 Task: Move the task Implement a new virtual private network (VPN) system for a company to the section Done in the project AgileMastery and filter the tasks in the project by Due next week
Action: Mouse moved to (96, 367)
Screenshot: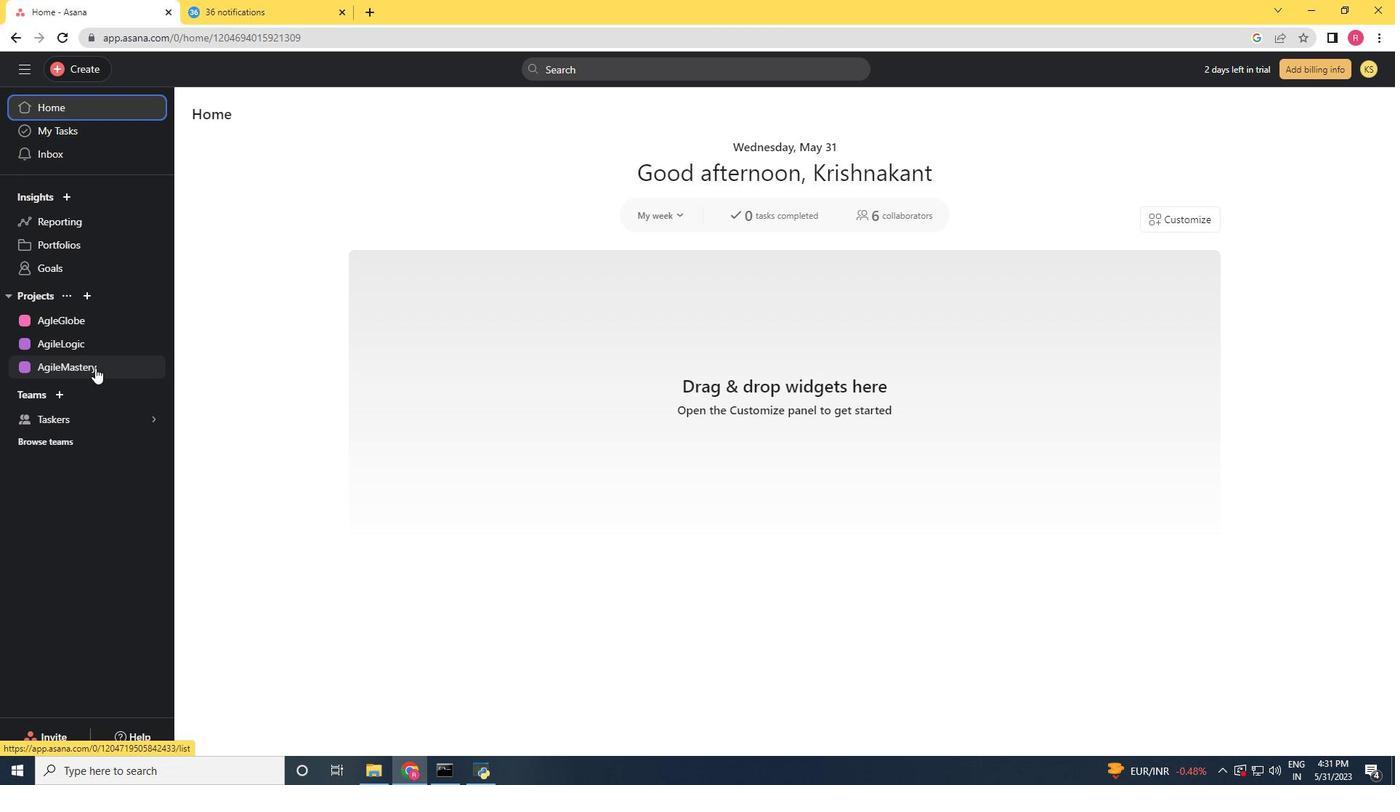 
Action: Mouse pressed left at (96, 367)
Screenshot: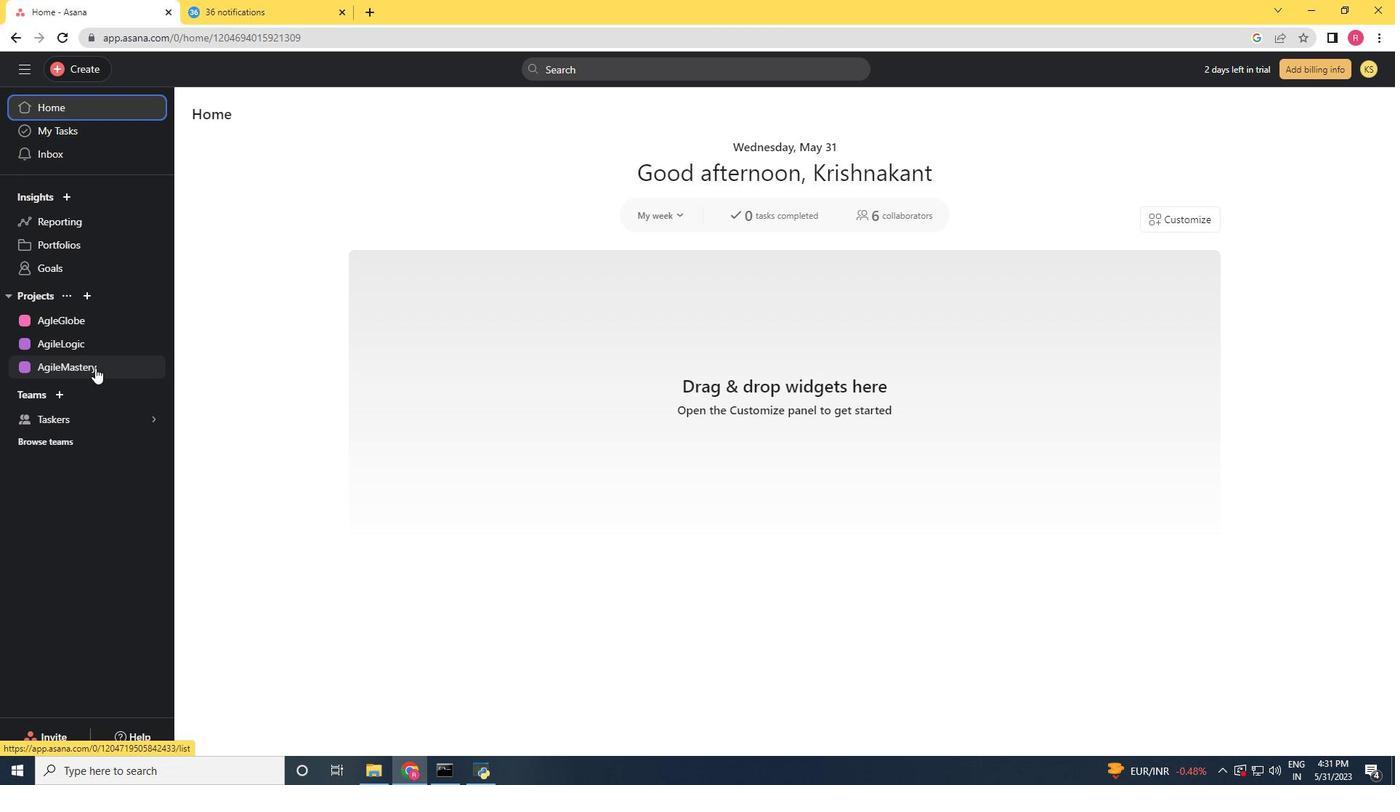 
Action: Mouse moved to (864, 265)
Screenshot: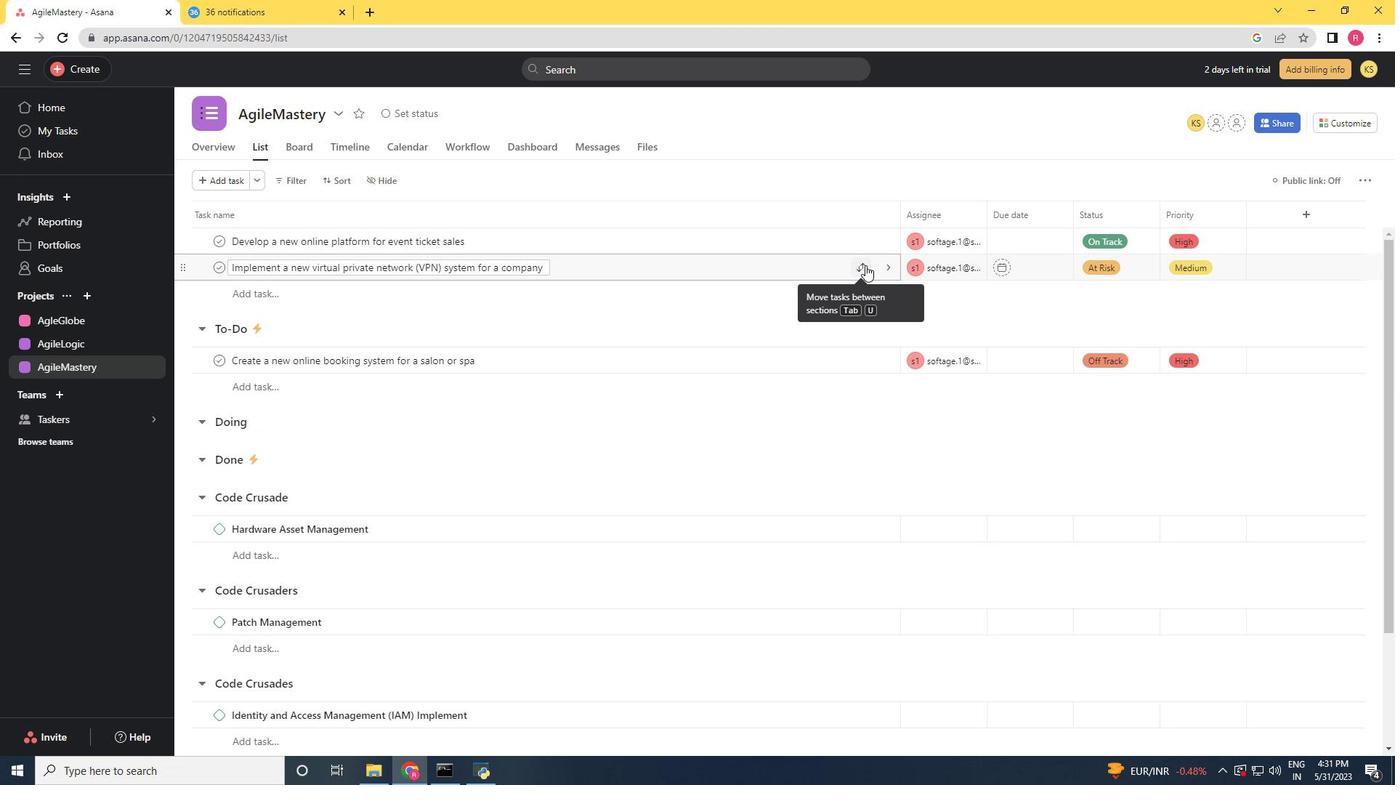 
Action: Mouse pressed left at (864, 265)
Screenshot: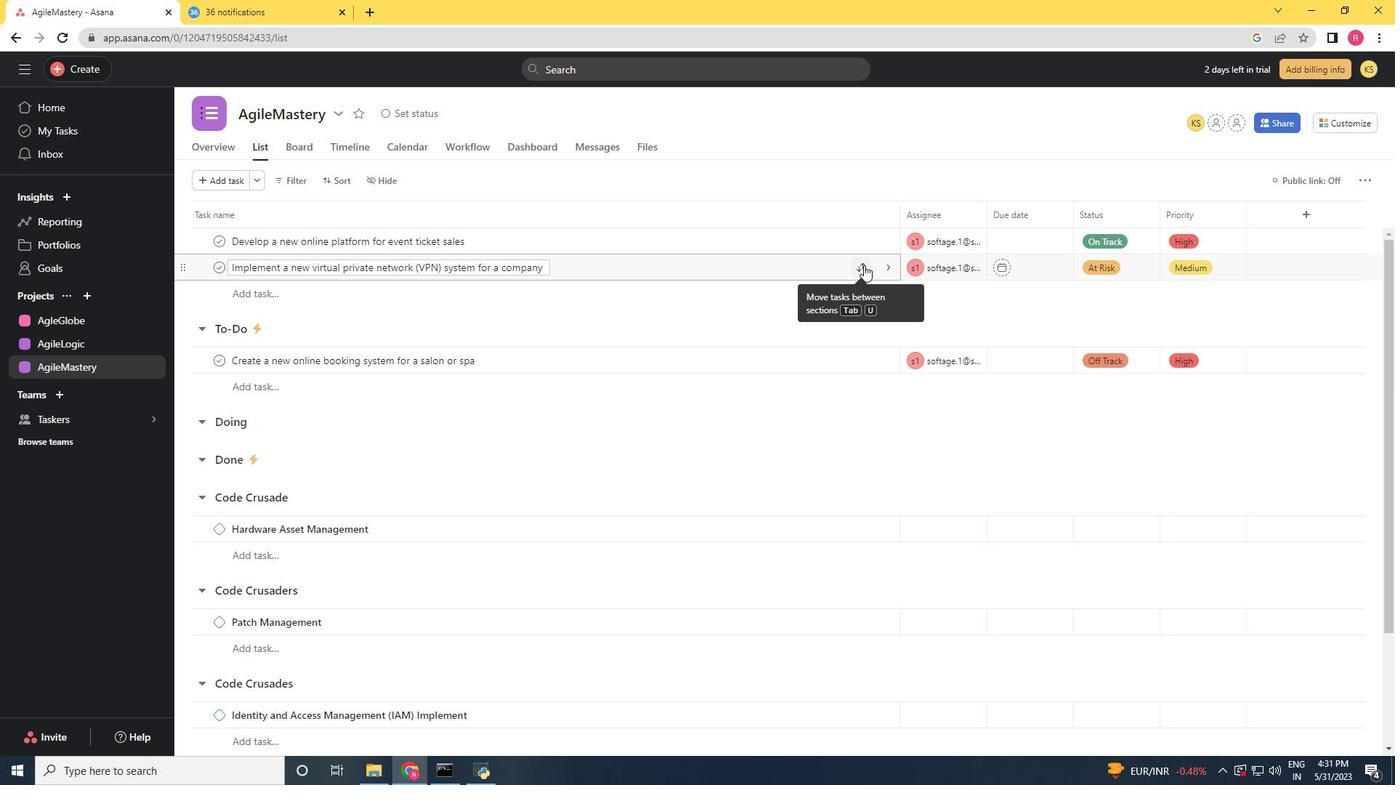 
Action: Mouse moved to (824, 399)
Screenshot: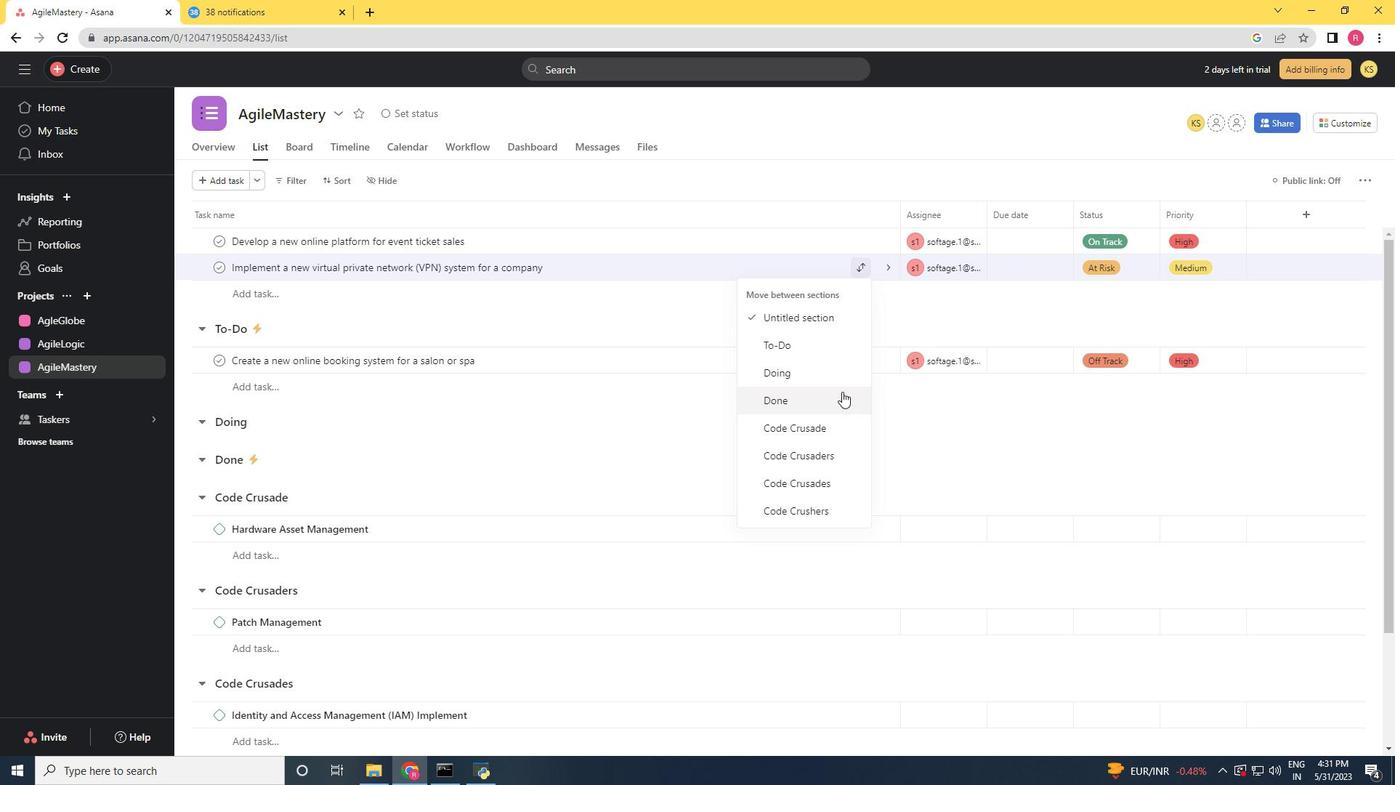 
Action: Mouse pressed left at (824, 399)
Screenshot: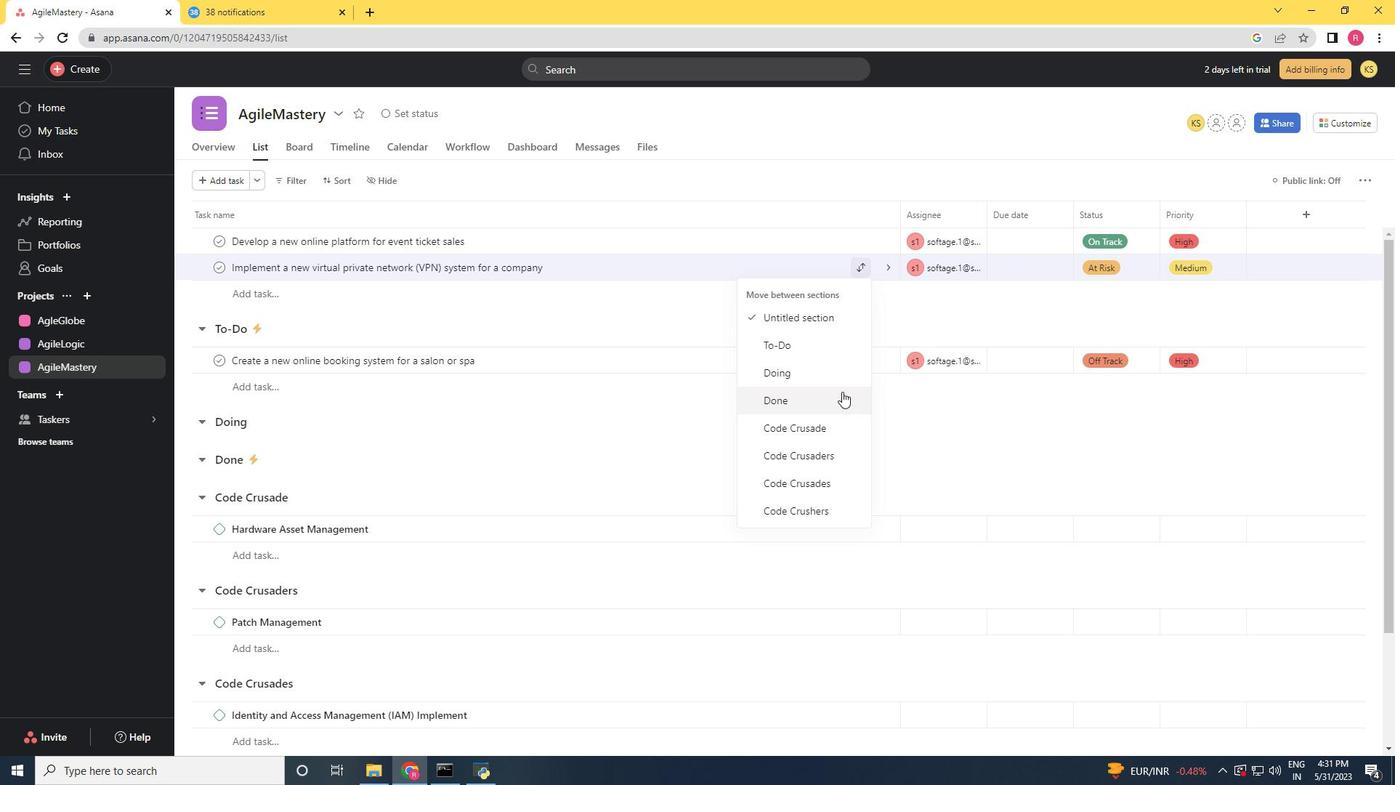 
Action: Mouse moved to (281, 180)
Screenshot: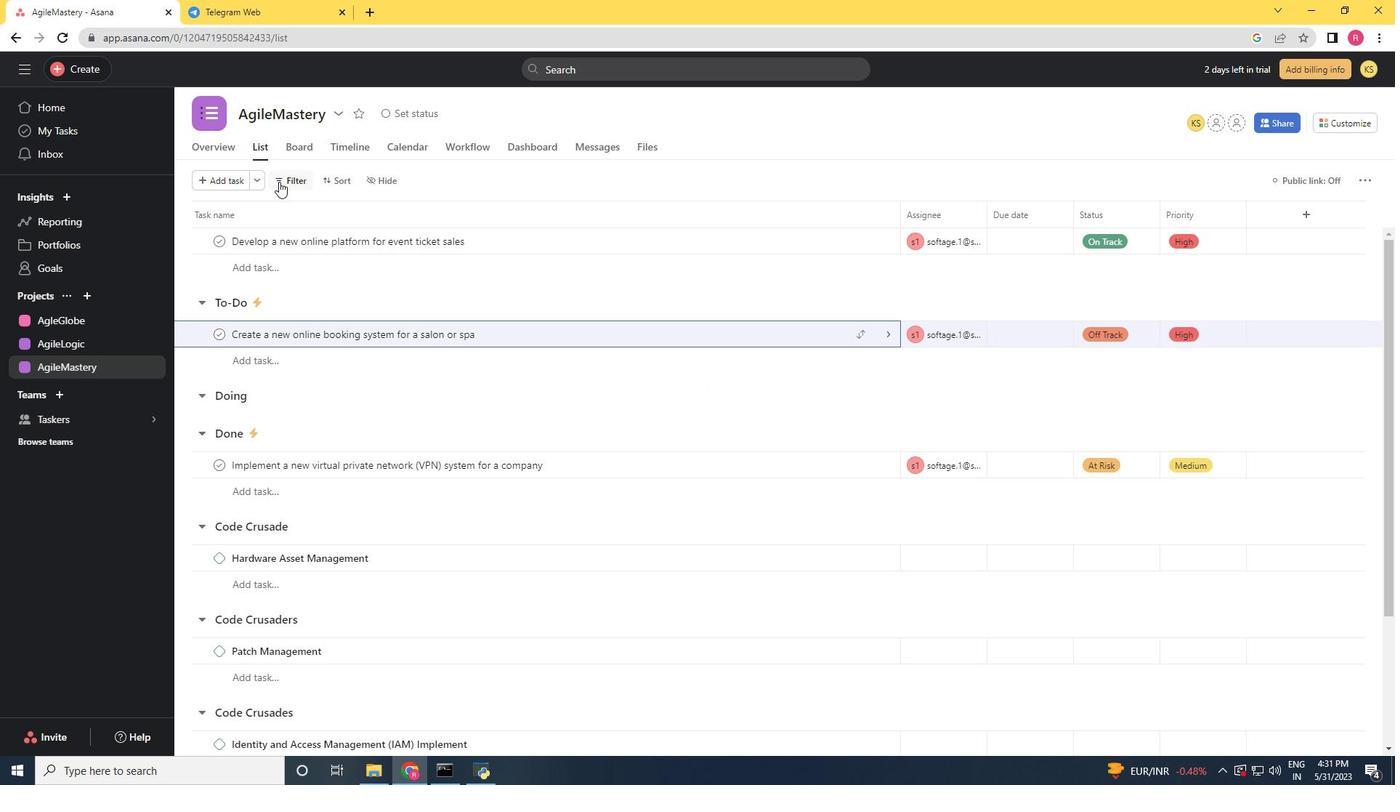 
Action: Mouse pressed left at (281, 180)
Screenshot: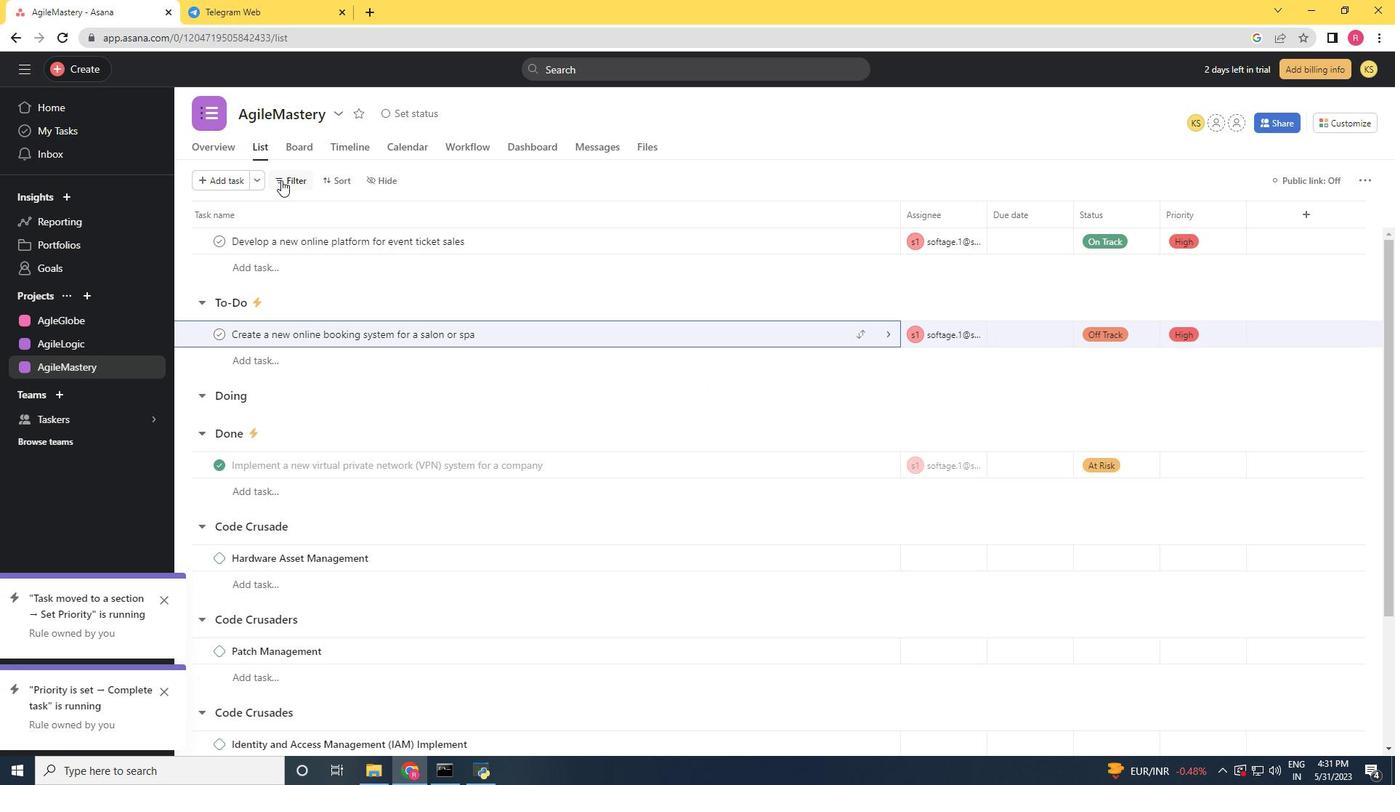 
Action: Mouse moved to (324, 259)
Screenshot: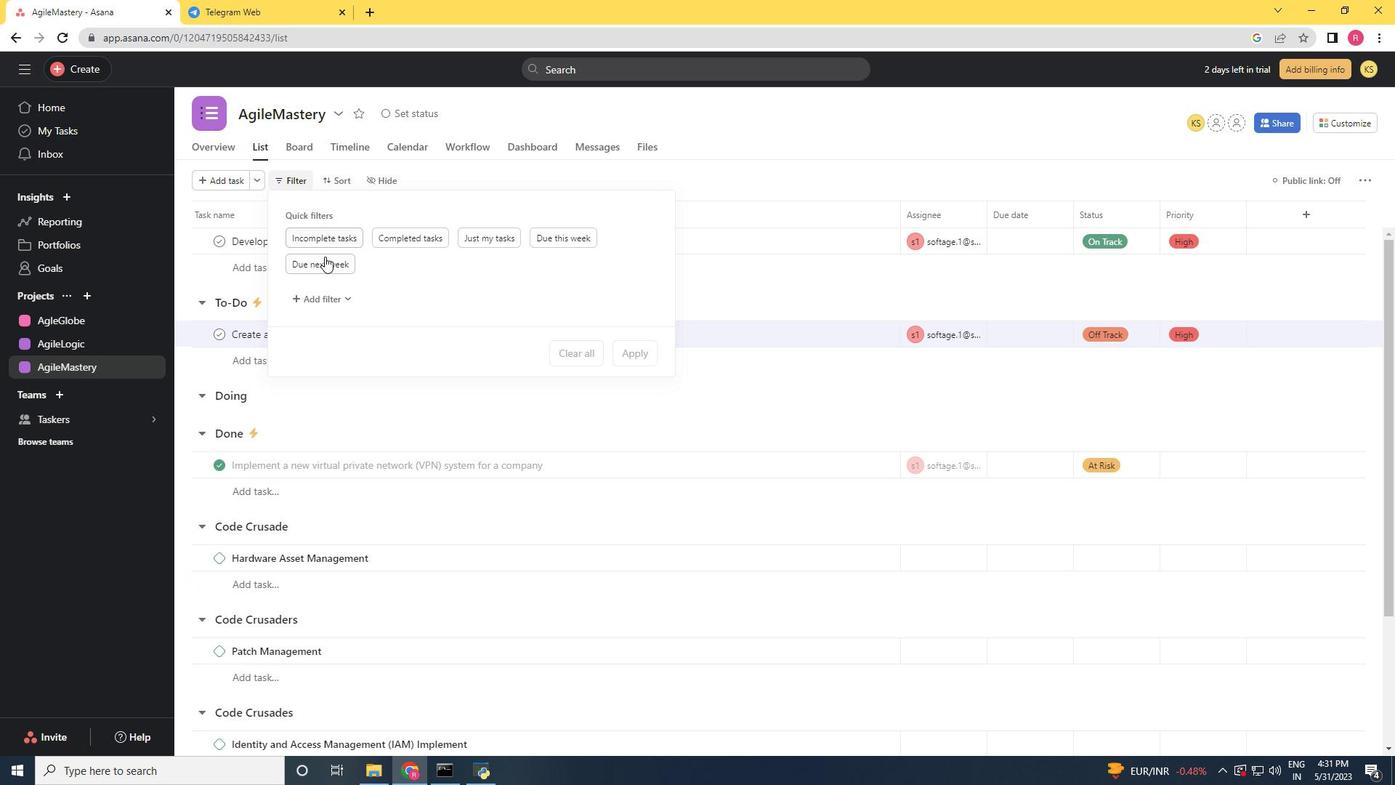 
Action: Mouse pressed left at (324, 259)
Screenshot: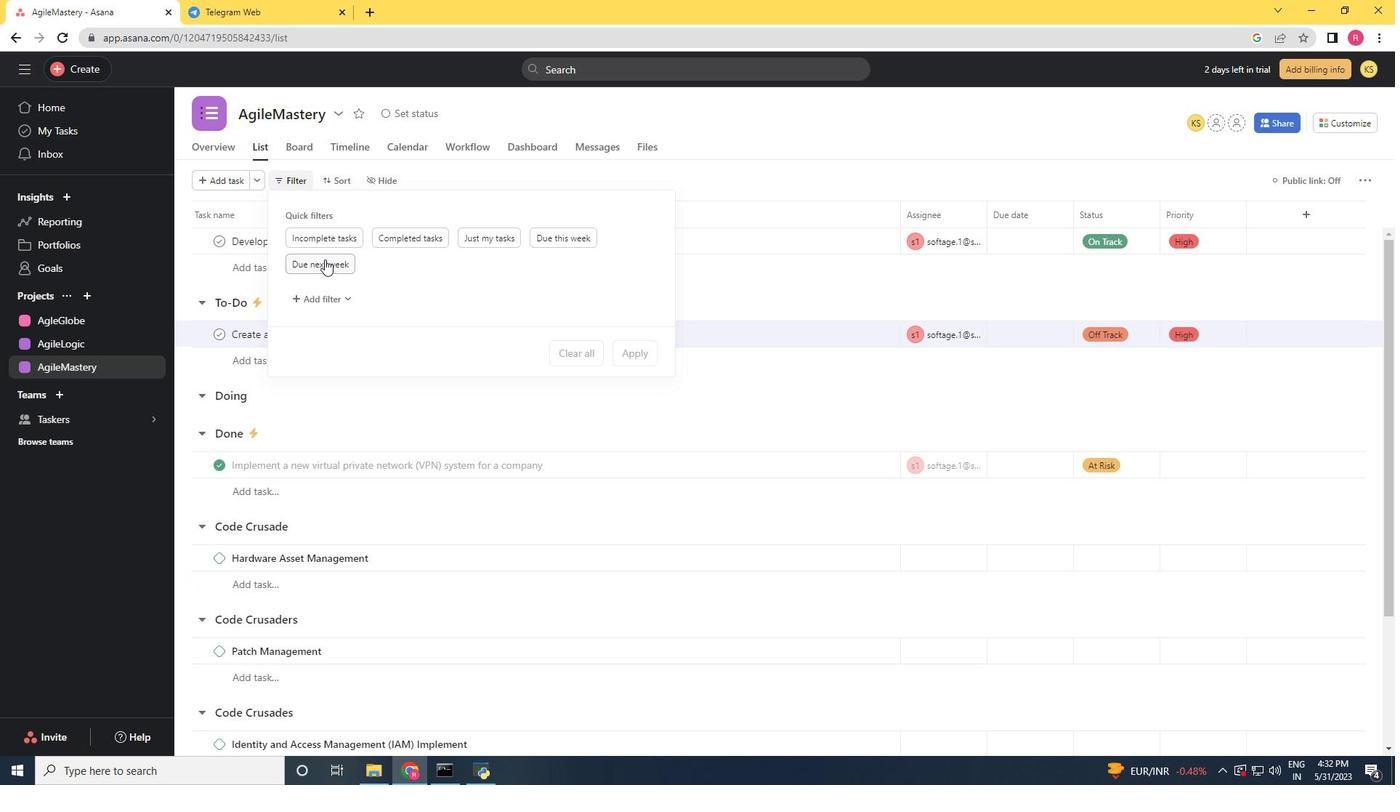 
Action: Mouse moved to (324, 259)
Screenshot: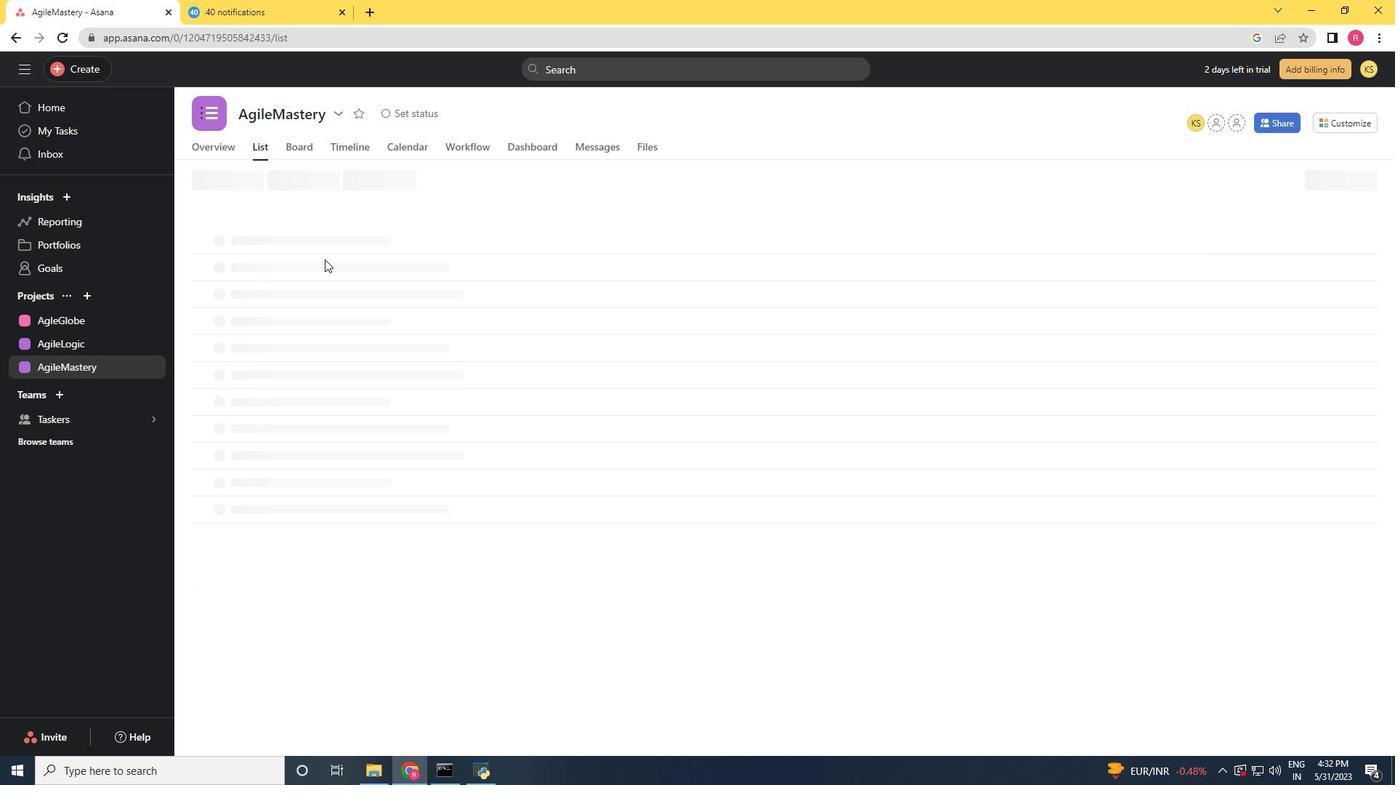
